 Task: Create in the project AgileImpact in Backlog an issue 'Integrate a new appointment booking feature into an existing service provider mobile application to enhance convenience and scheduling for customers', assign it to team member softage.1@softage.net and change the status to IN PROGRESS. Create in the project AgileImpact in Backlog an issue 'Develop a new tool for automated testing of mobile application usability and user experience', assign it to team member softage.2@softage.net and change the status to IN PROGRESS
Action: Mouse moved to (161, 52)
Screenshot: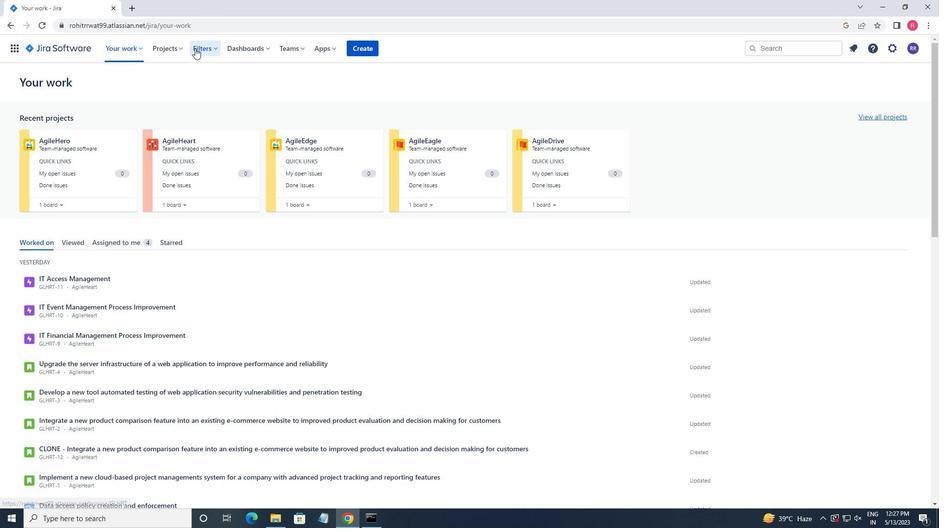 
Action: Mouse pressed left at (161, 52)
Screenshot: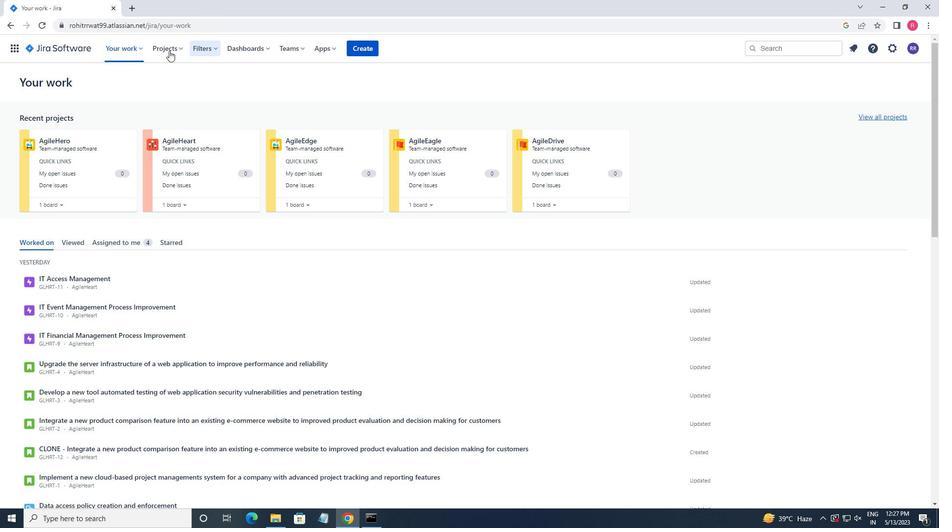 
Action: Mouse moved to (195, 94)
Screenshot: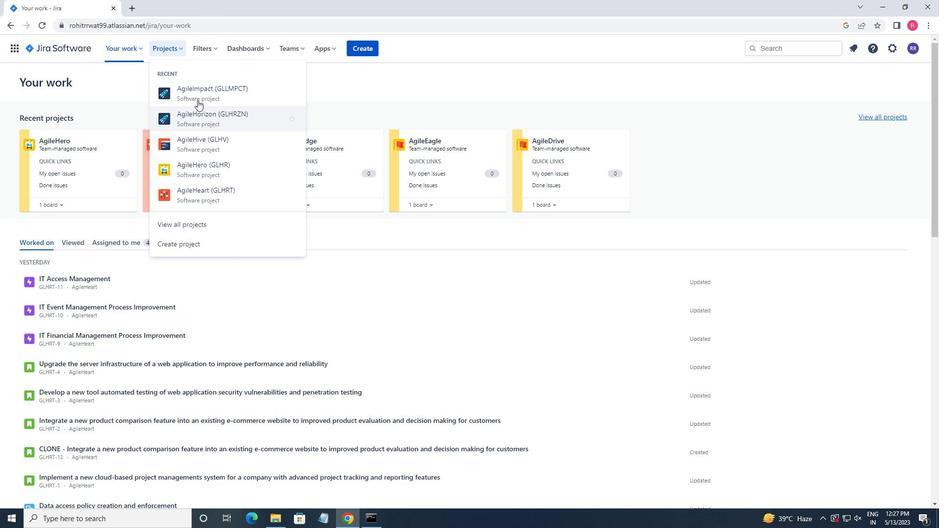 
Action: Mouse pressed left at (195, 94)
Screenshot: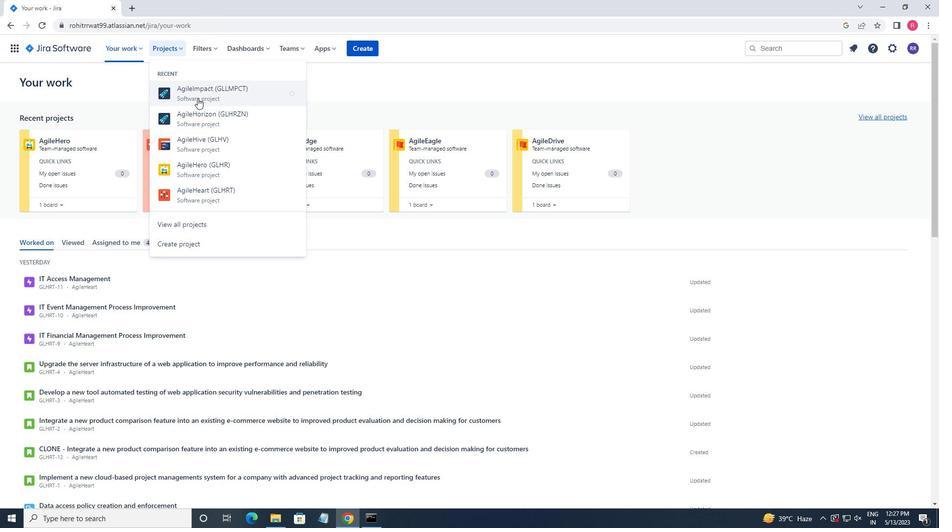 
Action: Mouse moved to (43, 146)
Screenshot: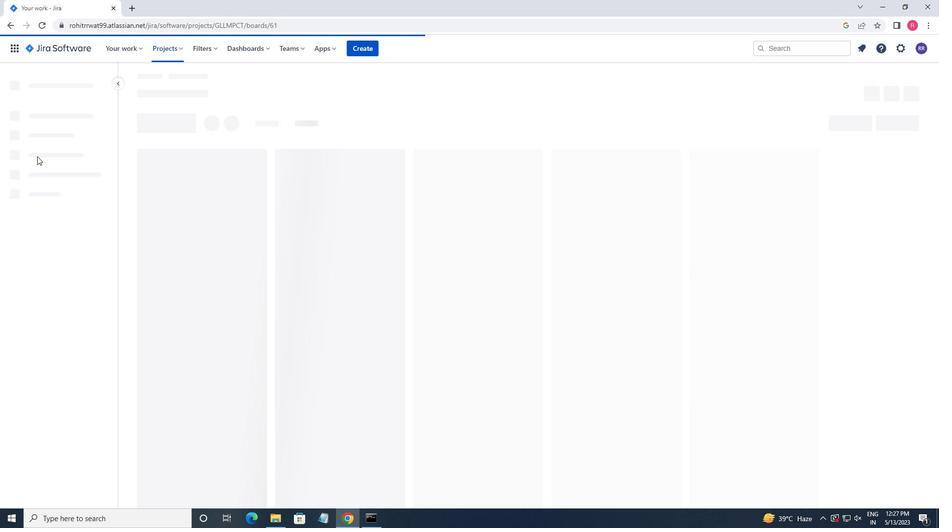 
Action: Mouse pressed left at (43, 146)
Screenshot: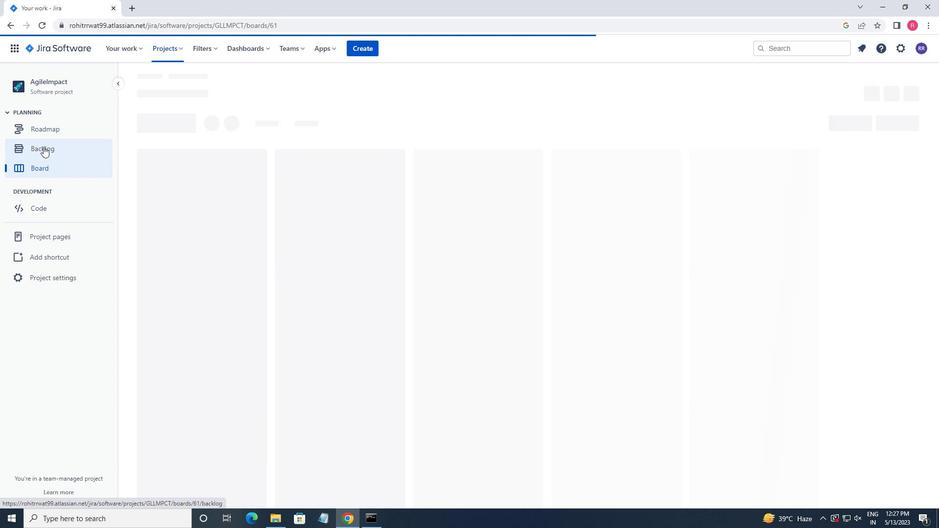 
Action: Mouse moved to (362, 388)
Screenshot: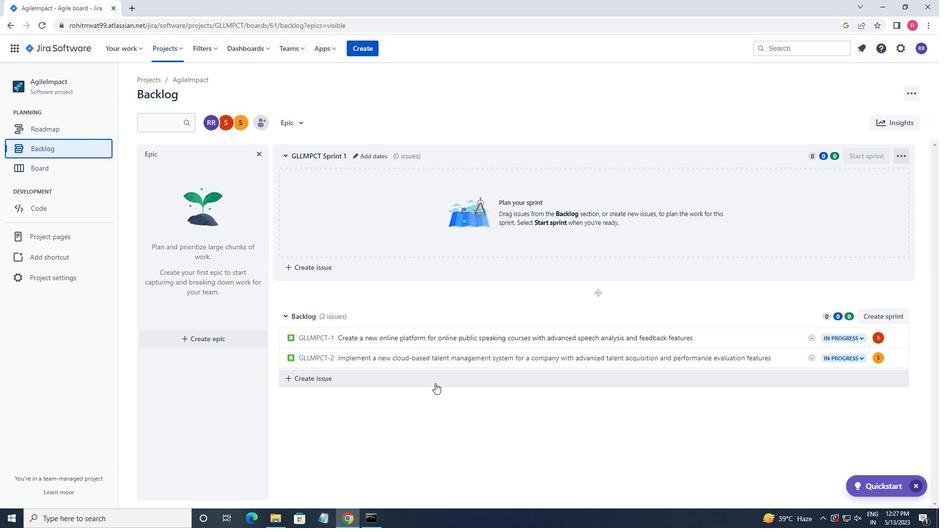 
Action: Mouse pressed left at (362, 388)
Screenshot: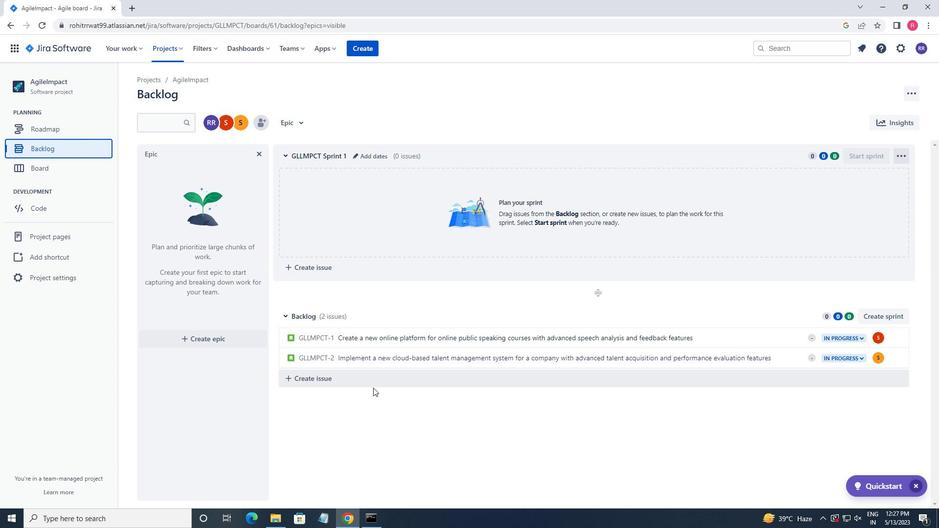 
Action: Mouse moved to (350, 379)
Screenshot: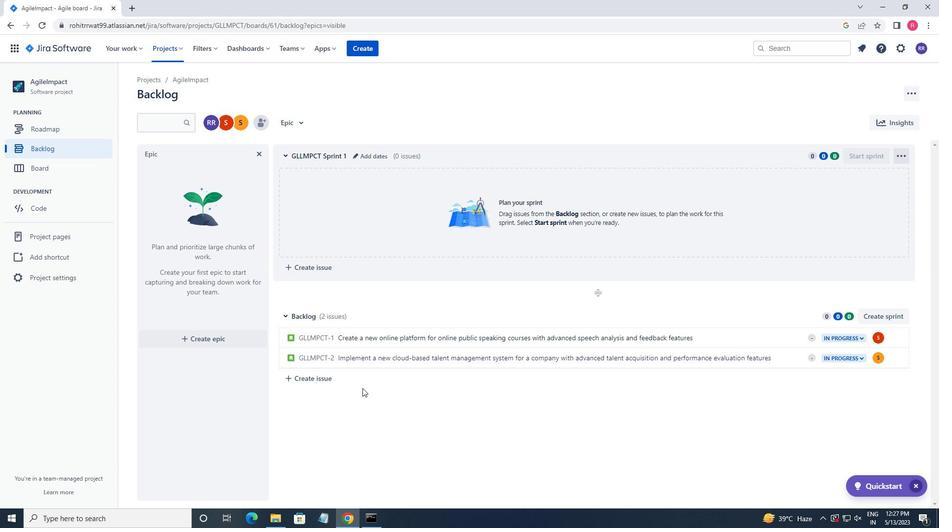 
Action: Mouse pressed left at (350, 379)
Screenshot: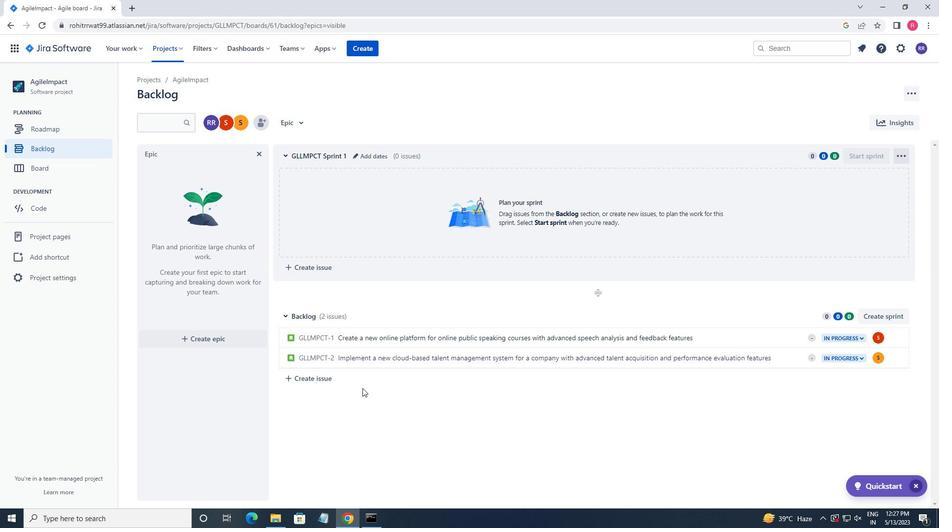 
Action: Key pressed <Key.shift_r>Integrate<Key.space>a<Key.space>new<Key.space>appointement<Key.space>booking<Key.space>feature<Key.space><Key.left><Key.left><Key.left><Key.left><Key.left><Key.left><Key.left><Key.left><Key.left><Key.left><Key.left><Key.left><Key.left><Key.left><Key.left><Key.left><Key.left><Key.left><Key.left><Key.left><Key.left><Key.left><Key.left><Key.left><Key.left><Key.left><Key.left><Key.right><Key.right><Key.right><Key.right><Key.right><Key.right><Key.backspace><Key.right><Key.right><Key.right><Key.right><Key.right><Key.right><Key.right><Key.right><Key.right><Key.right><Key.right><Key.right><Key.right><Key.right><Key.right><Key.right><Key.right><Key.right><Key.right><Key.right><Key.right><Key.right>into<Key.space>and<Key.space>existing<Key.space>
Screenshot: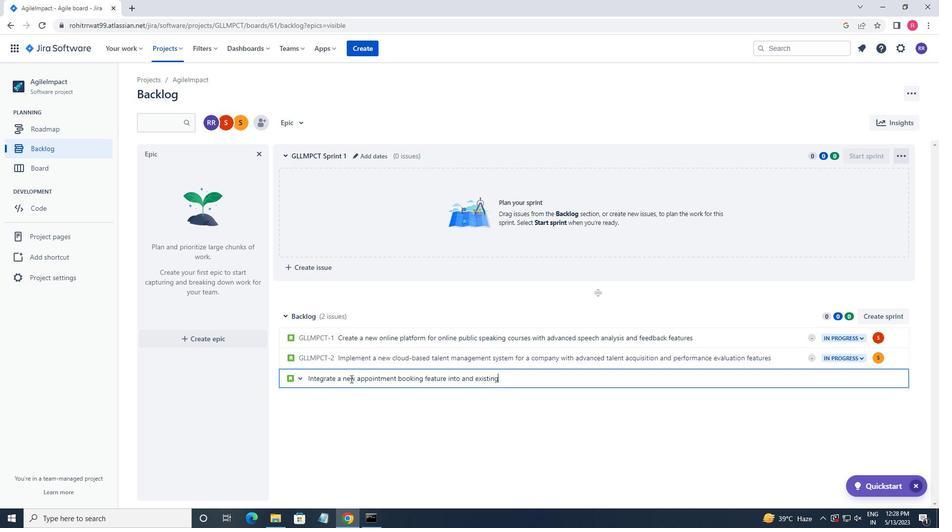 
Action: Mouse moved to (350, 374)
Screenshot: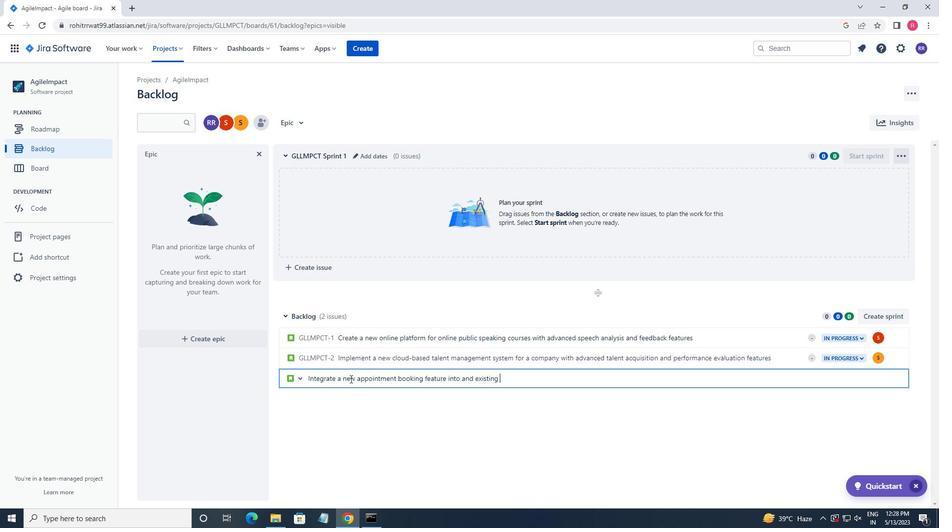
Action: Key pressed srvice<Key.space><Key.backspace>
Screenshot: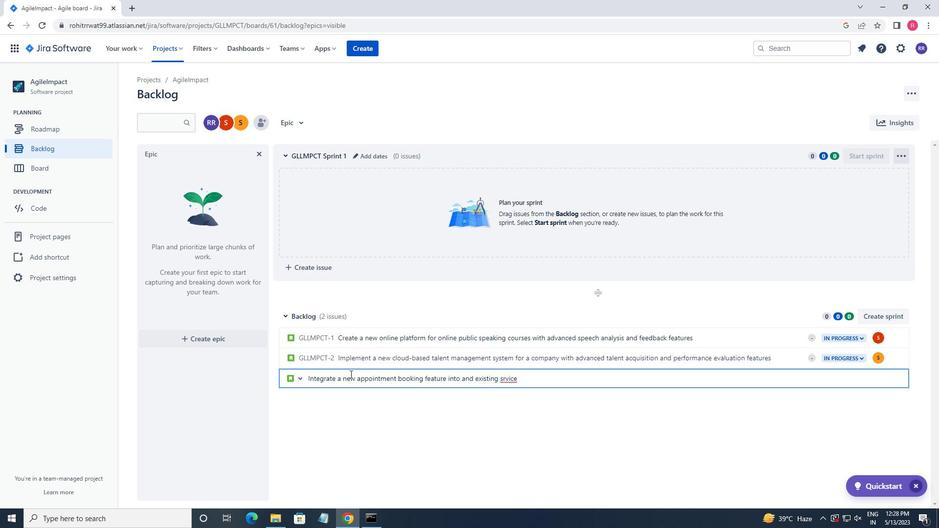 
Action: Mouse moved to (350, 373)
Screenshot: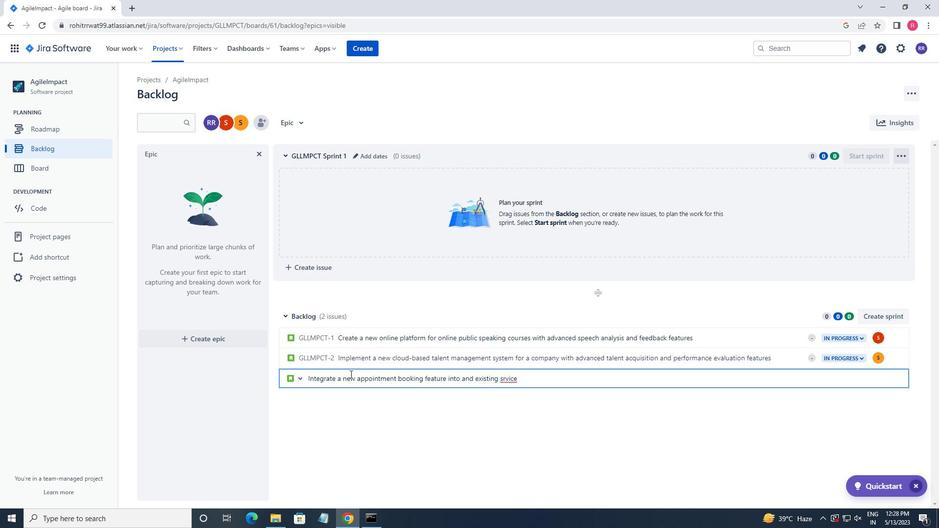 
Action: Key pressed <Key.backspace><Key.backspace><Key.backspace><Key.backspace><Key.backspace>ervice<Key.space>provider<Key.space>mobile<Key.space>applicationn<Key.space><Key.backspace><Key.backspace><Key.space>to<Key.space>enhance<Key.space>
Screenshot: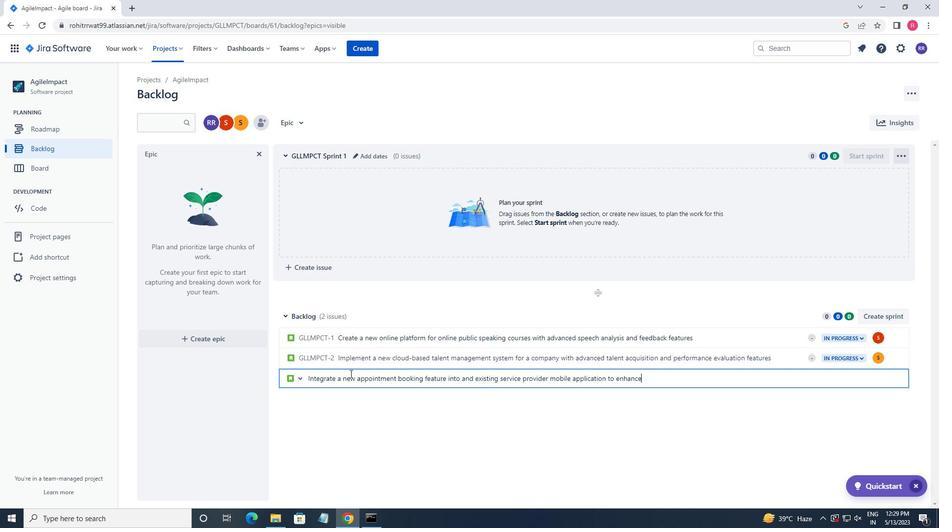 
Action: Mouse moved to (350, 362)
Screenshot: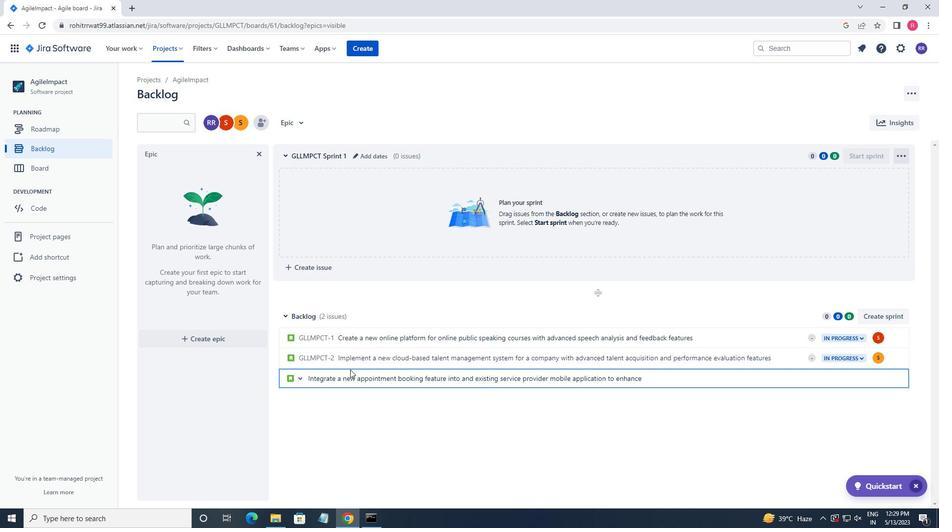
Action: Key pressed conver<Key.backspace>nience<Key.space>and<Key.space>scheduling<Key.space>for<Key.space>custemers<Key.enter>
Screenshot: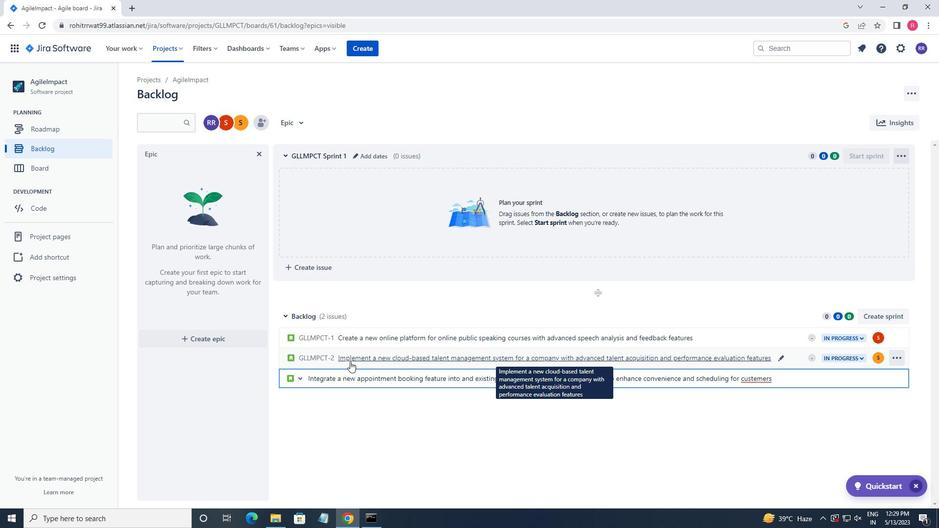 
Action: Mouse moved to (880, 378)
Screenshot: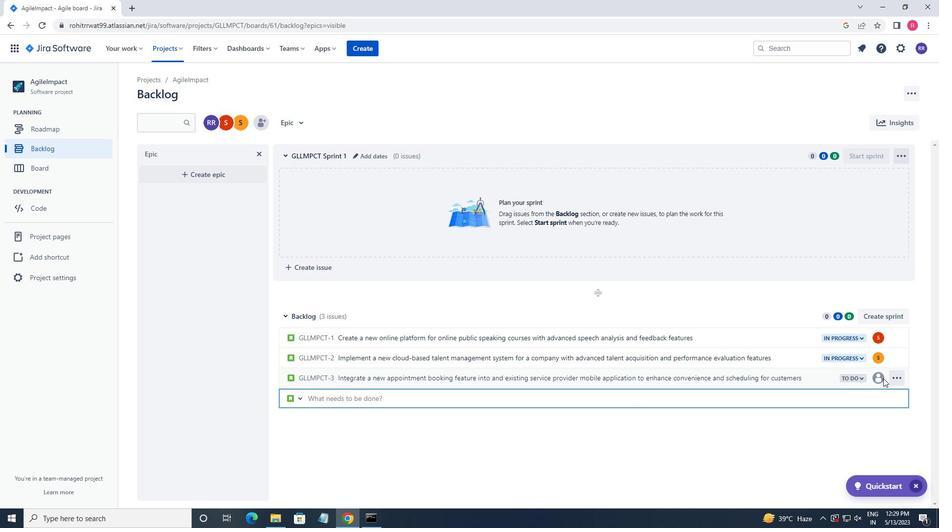 
Action: Mouse pressed left at (880, 378)
Screenshot: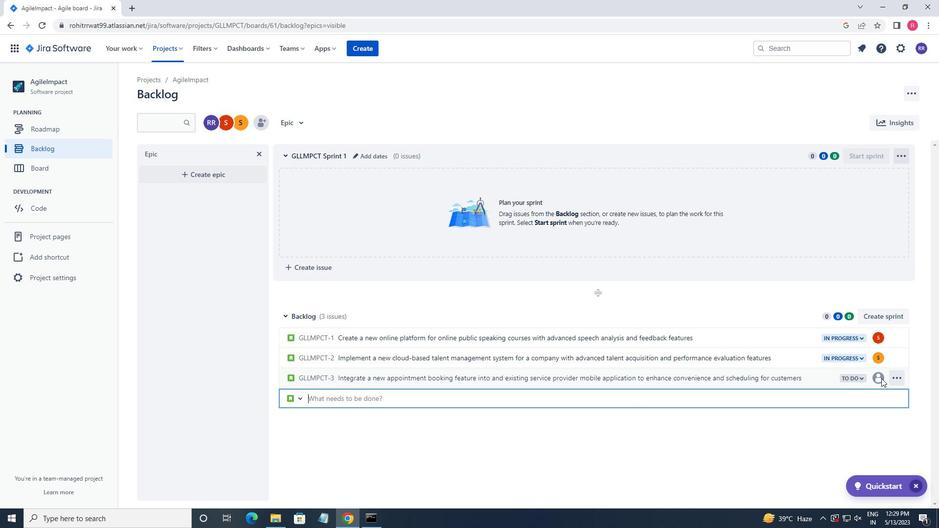 
Action: Mouse moved to (878, 378)
Screenshot: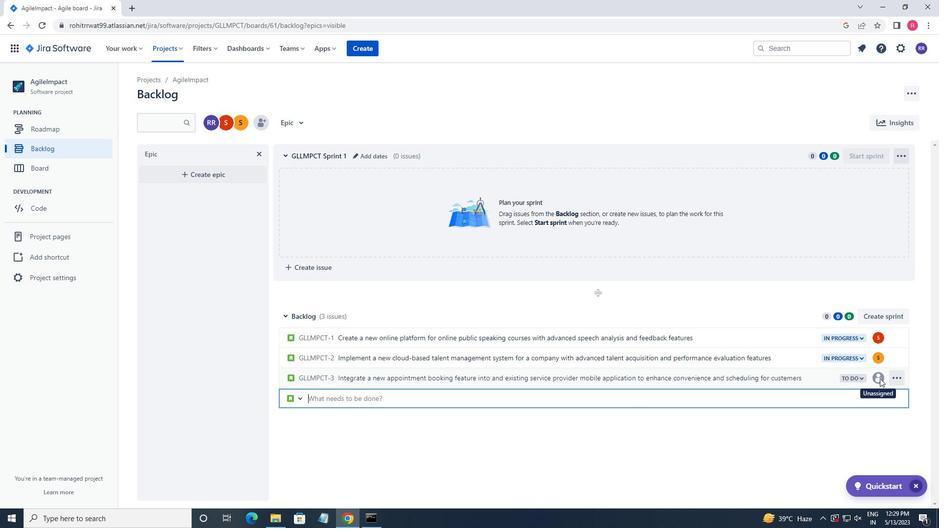 
Action: Mouse pressed left at (878, 378)
Screenshot: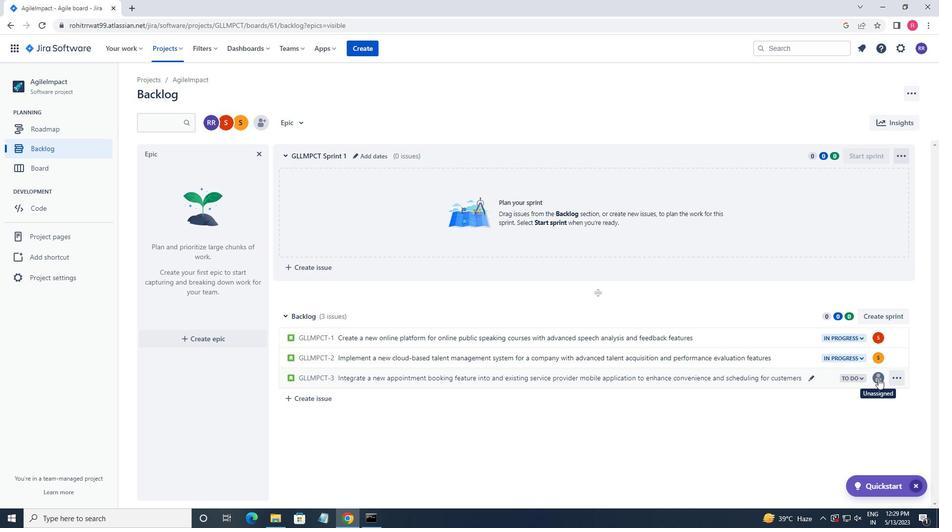
Action: Mouse moved to (812, 334)
Screenshot: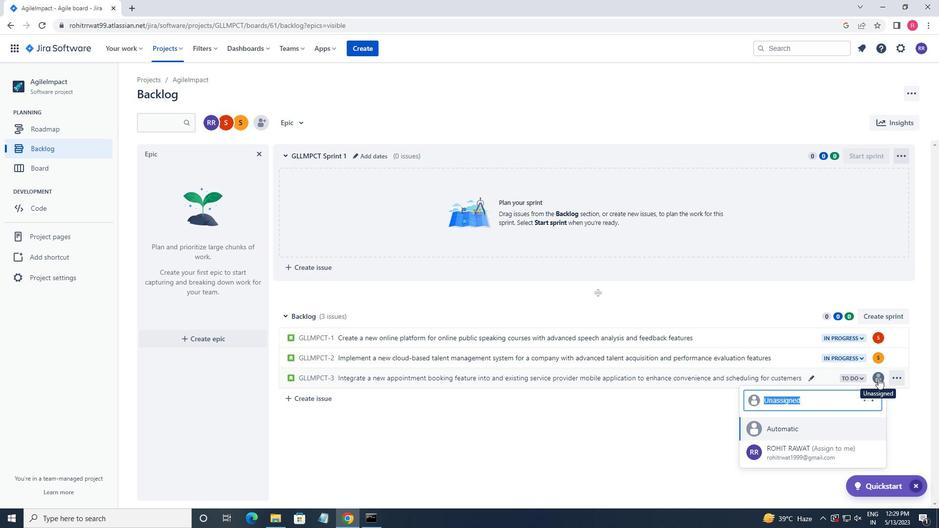 
Action: Key pressed softage.1
Screenshot: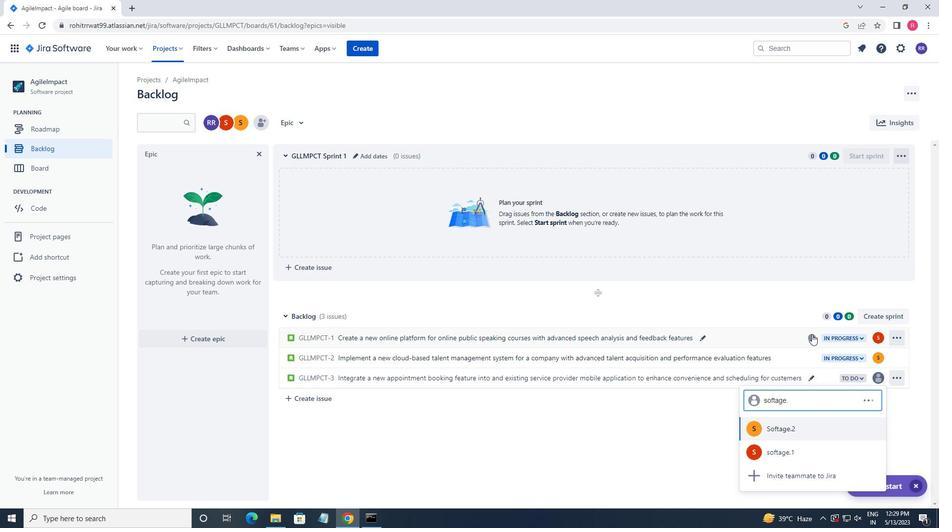 
Action: Mouse moved to (774, 428)
Screenshot: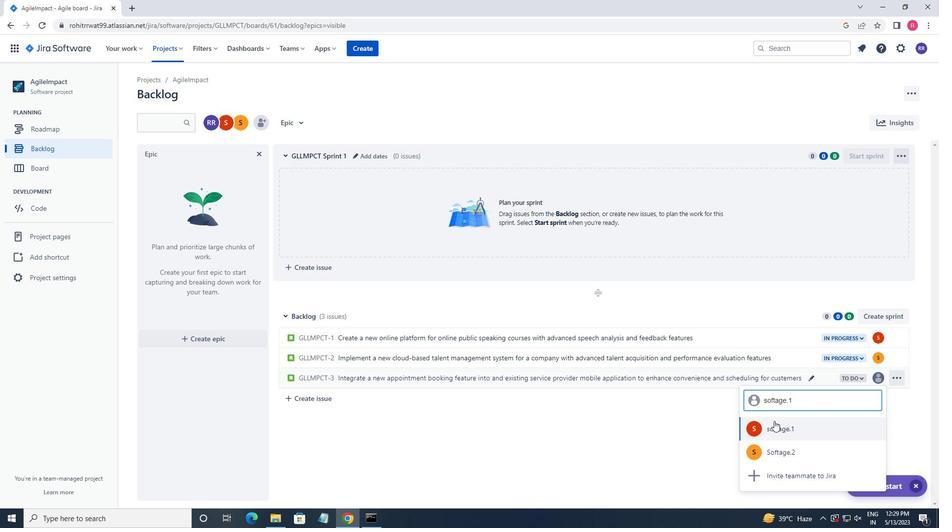 
Action: Mouse pressed left at (774, 428)
Screenshot: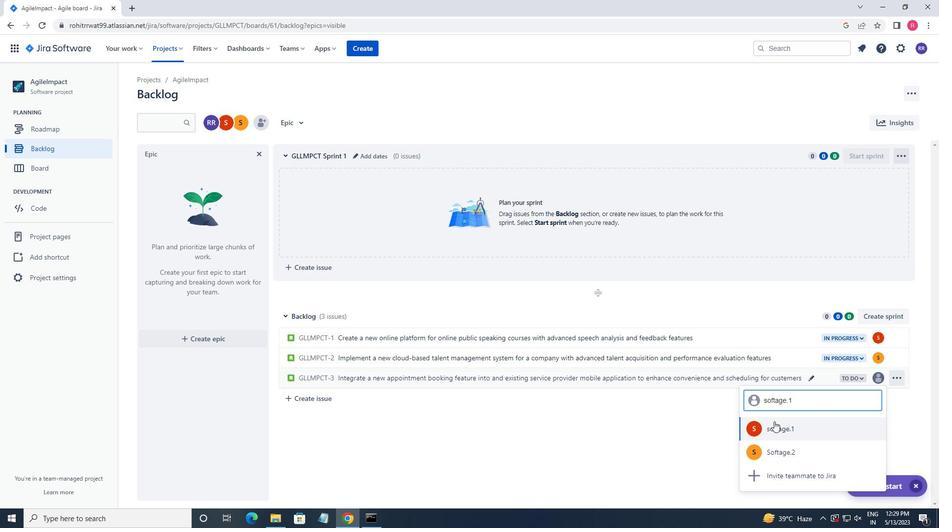 
Action: Mouse moved to (846, 376)
Screenshot: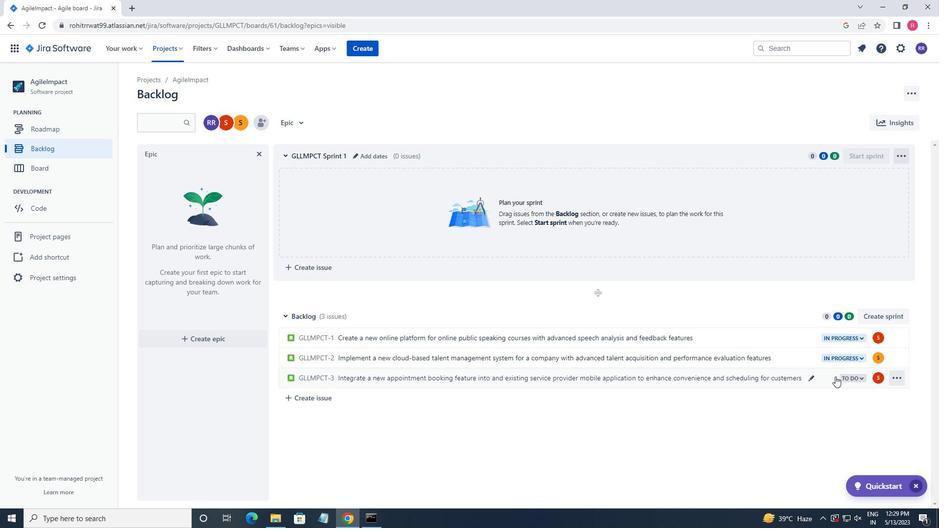 
Action: Mouse pressed left at (846, 376)
Screenshot: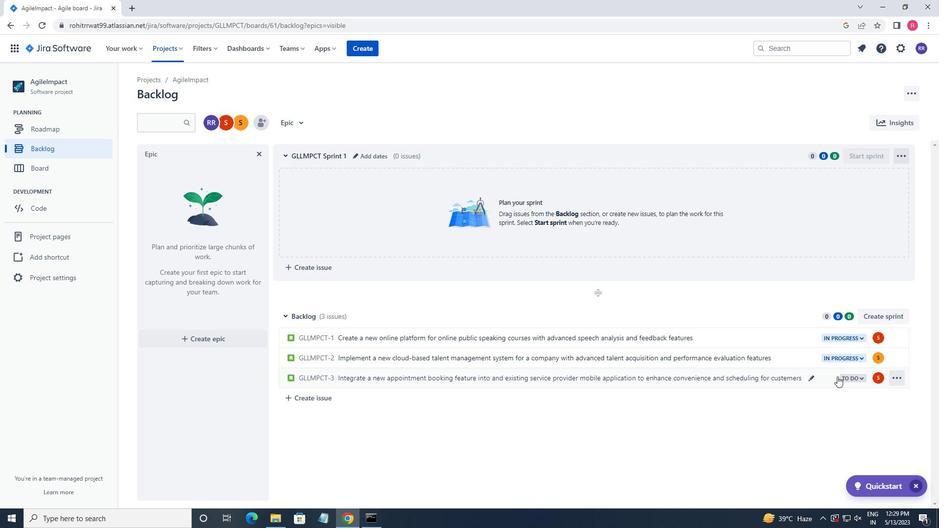 
Action: Mouse moved to (787, 397)
Screenshot: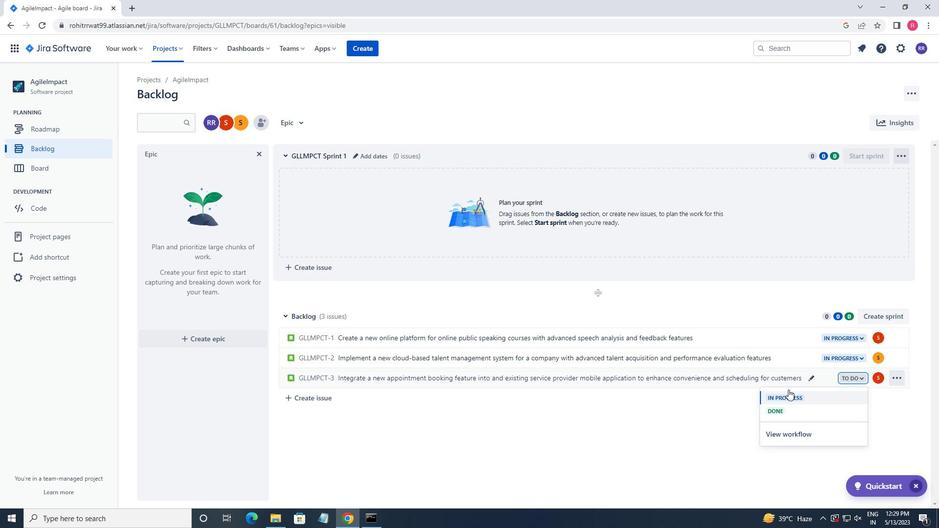 
Action: Mouse pressed left at (787, 397)
Screenshot: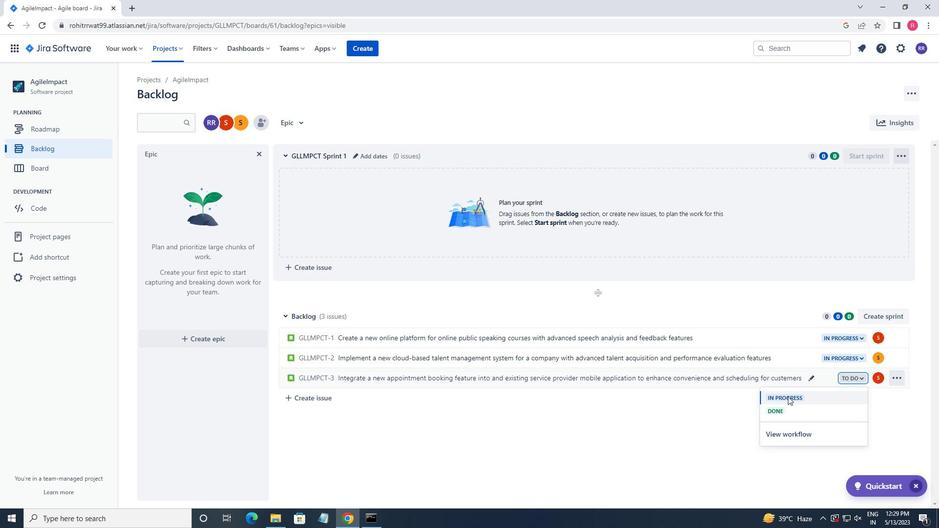 
Action: Mouse moved to (333, 406)
Screenshot: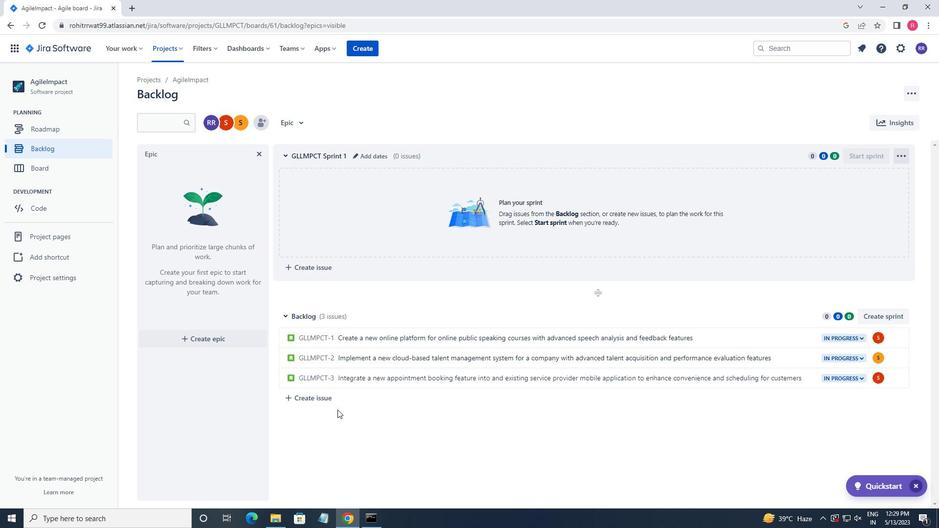 
Action: Mouse pressed left at (333, 406)
Screenshot: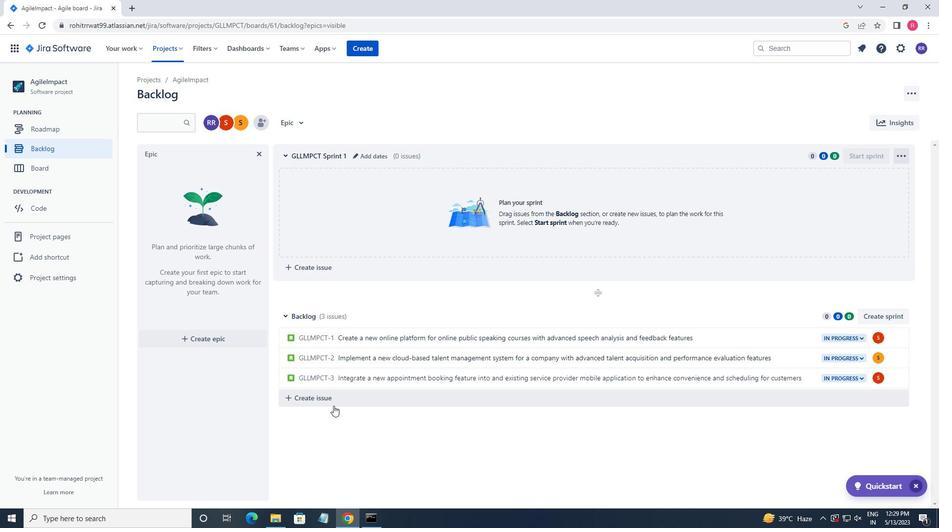 
Action: Key pressed <Key.shift>DEVELOP<Key.space>A<Key.space>NEW<Key.space>TOOL<Key.space>FOR<Key.space>AUTOMATED<Key.space>TESTING<Key.space>OF<Key.space>MOBIKLE<Key.backspace><Key.backspace><Key.backspace>LR<Key.backspace>E<Key.space>APPLIACTION<Key.space>USEA<Key.backspace><Key.backspace><Key.backspace><Key.backspace><Key.backspace><Key.left><Key.left><Key.left><Key.left><Key.left><Key.left><Key.left><Key.right><Key.right><Key.backspace><Key.right>A<Key.right><Key.right><Key.right><Key.right><Key.right><Key.right><Key.right><Key.right><Key.right><Key.right><Key.right><Key.right><Key.space>USABILITY<Key.space>AND<Key.space>USER<Key.space>EXPERIENCE<Key.space><Key.enter>
Screenshot: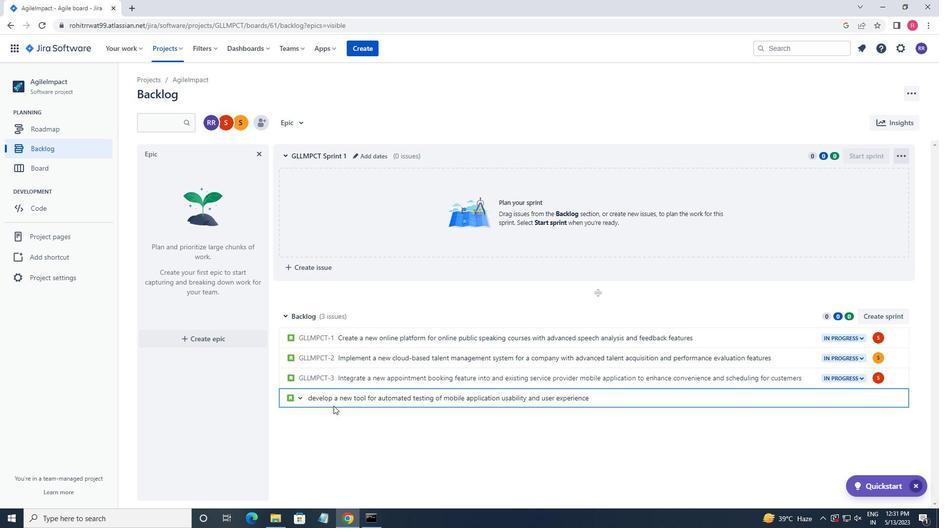 
Action: Mouse moved to (876, 397)
Screenshot: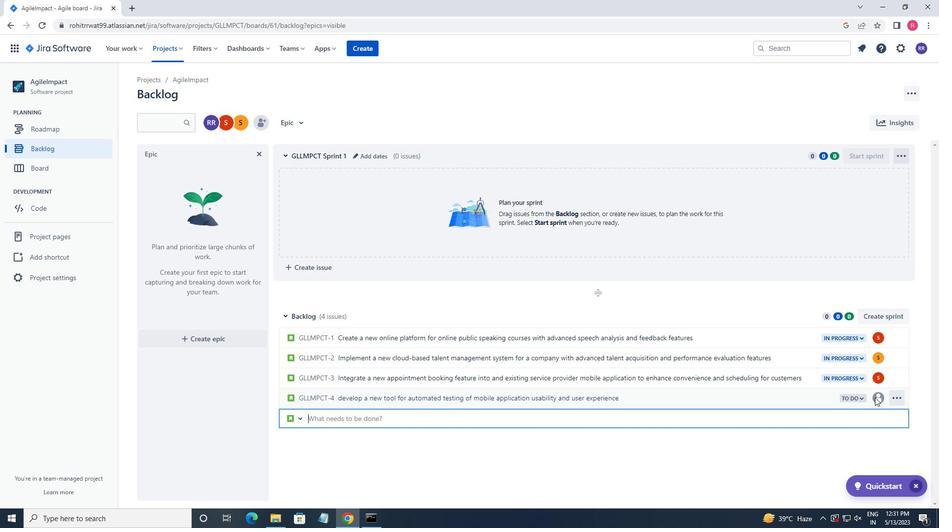 
Action: Mouse pressed left at (876, 397)
Screenshot: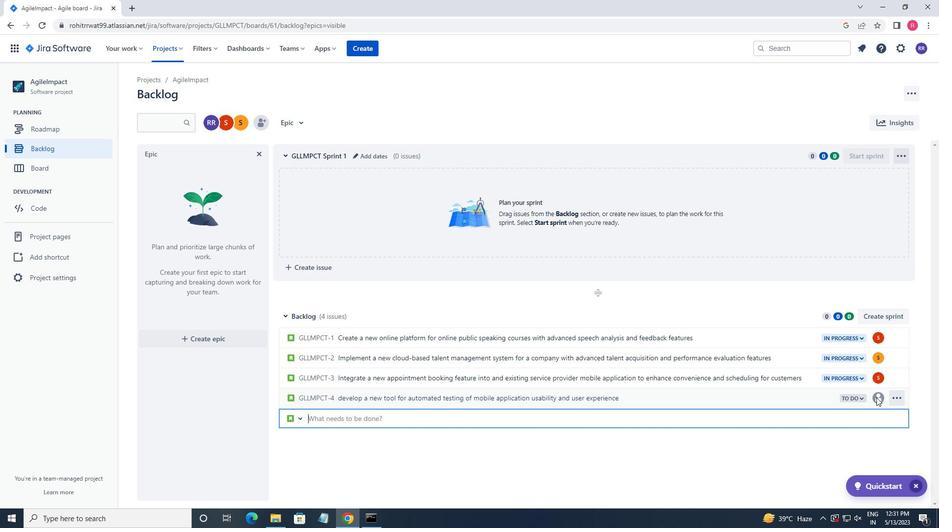 
Action: Mouse moved to (877, 398)
Screenshot: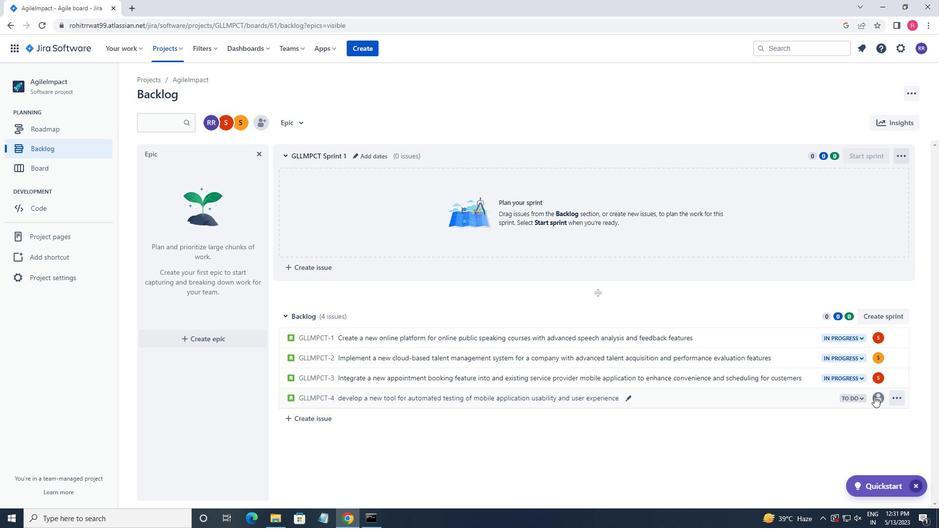 
Action: Mouse pressed left at (877, 398)
Screenshot: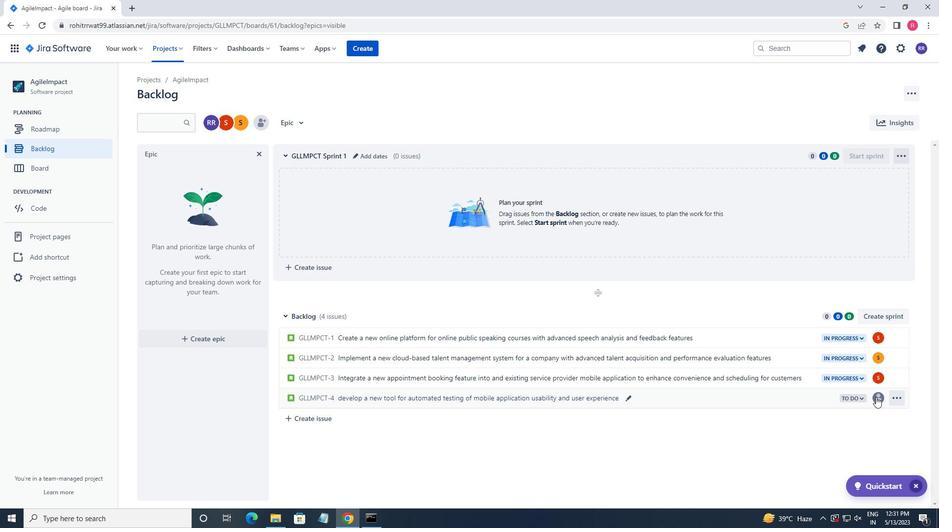 
Action: Mouse moved to (875, 398)
Screenshot: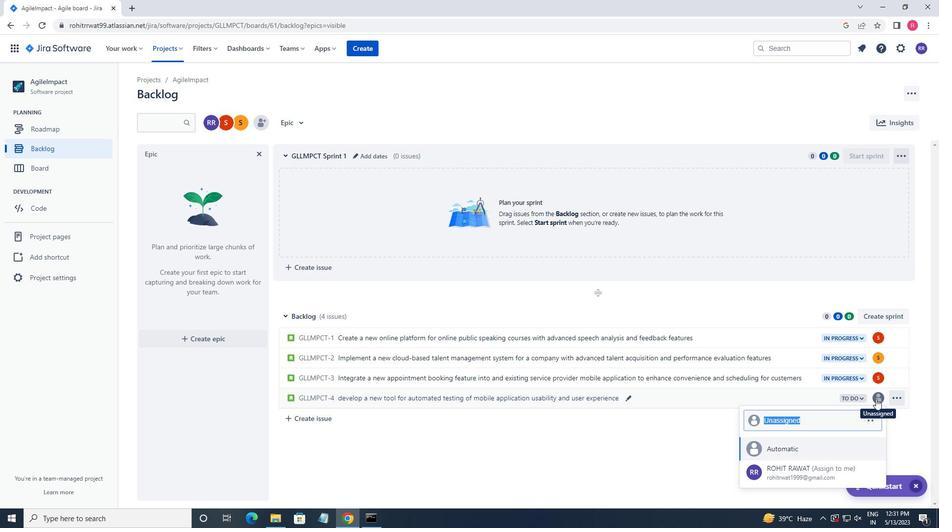 
Action: Key pressed SOFTAG
Screenshot: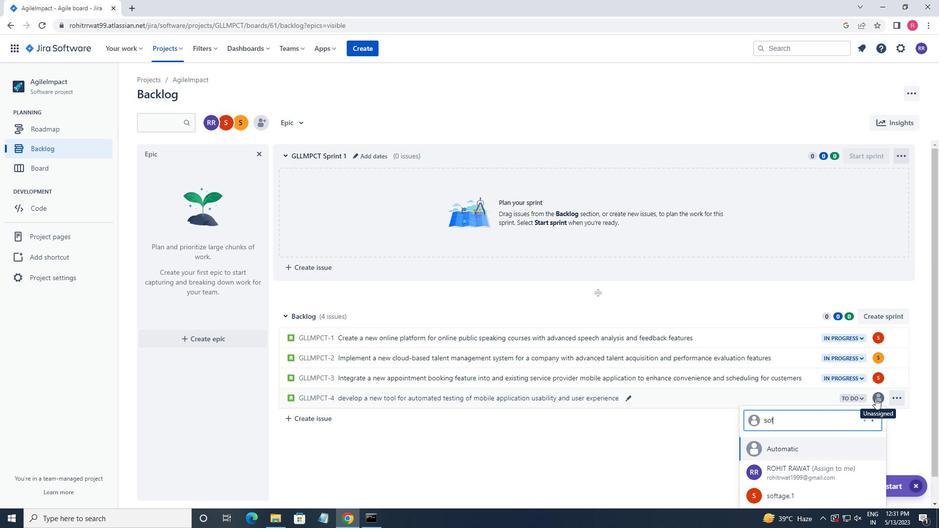 
Action: Mouse moved to (875, 398)
Screenshot: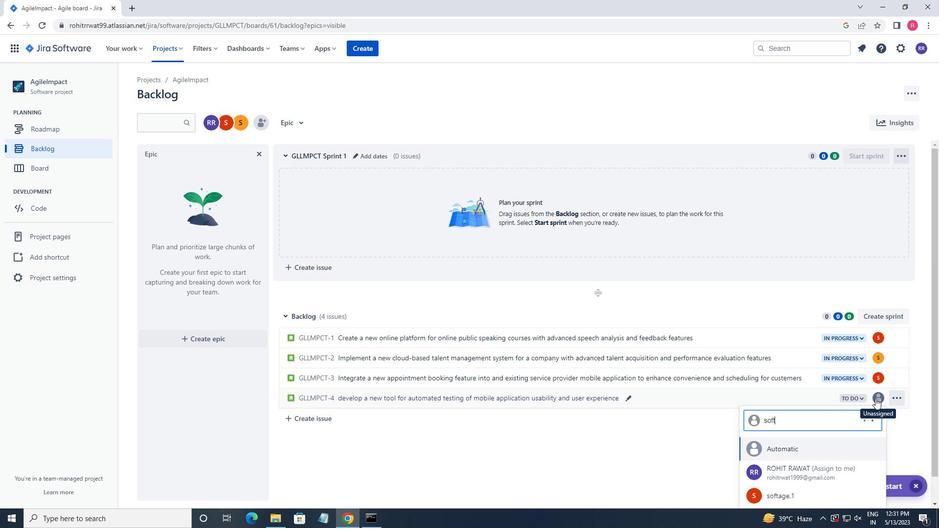 
Action: Key pressed E.2
Screenshot: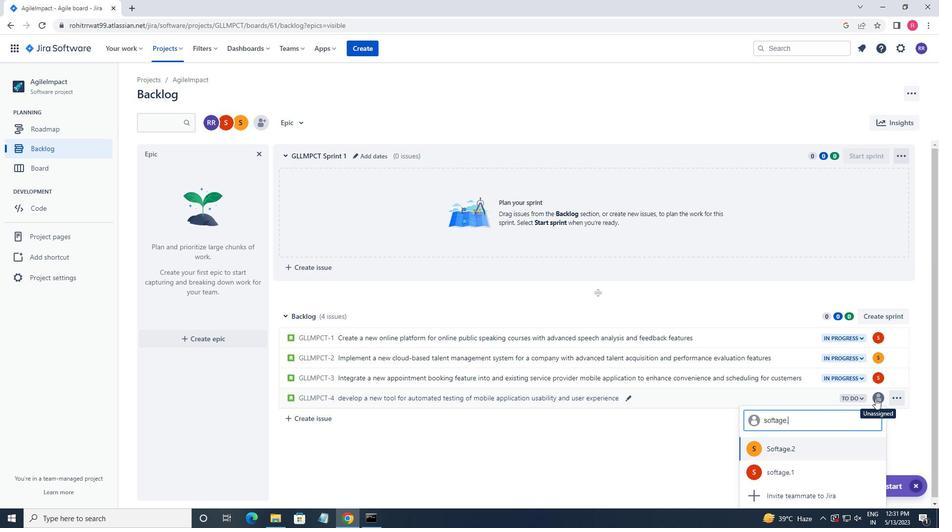 
Action: Mouse moved to (776, 447)
Screenshot: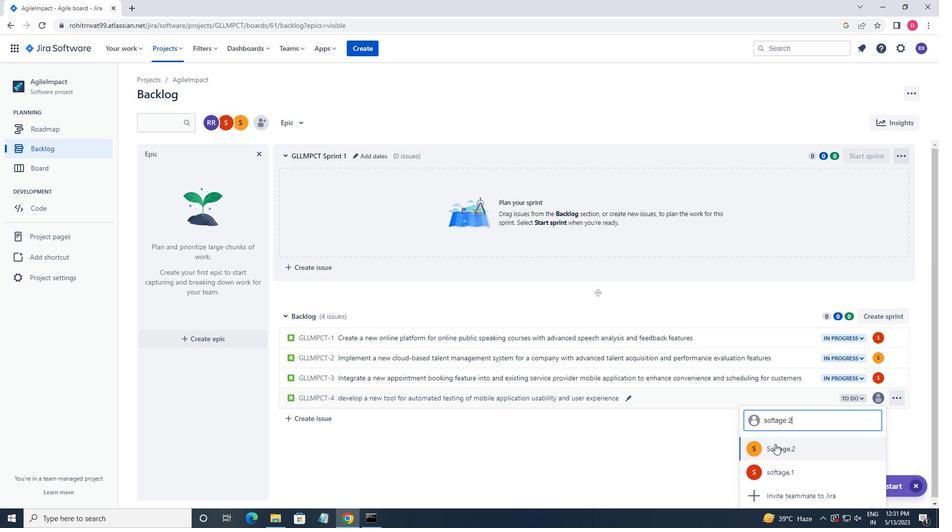 
Action: Mouse pressed left at (776, 447)
Screenshot: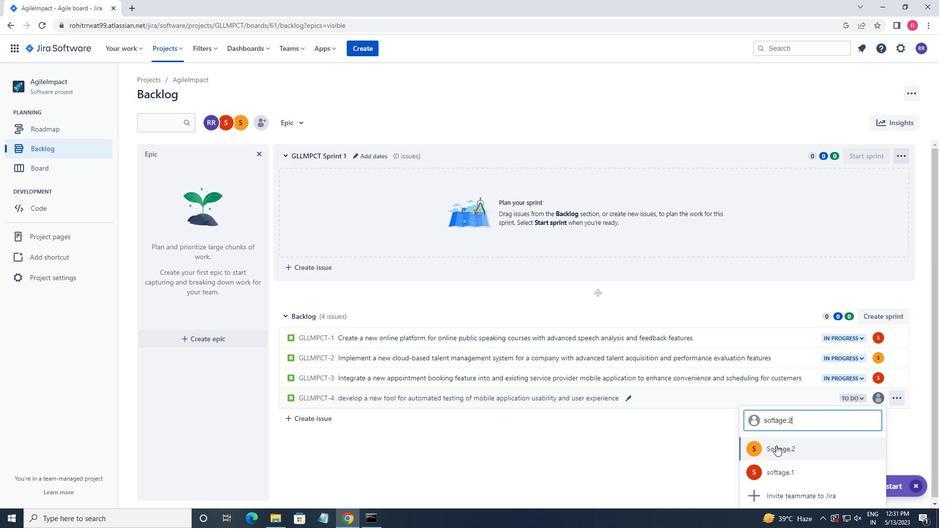 
Action: Mouse moved to (847, 396)
Screenshot: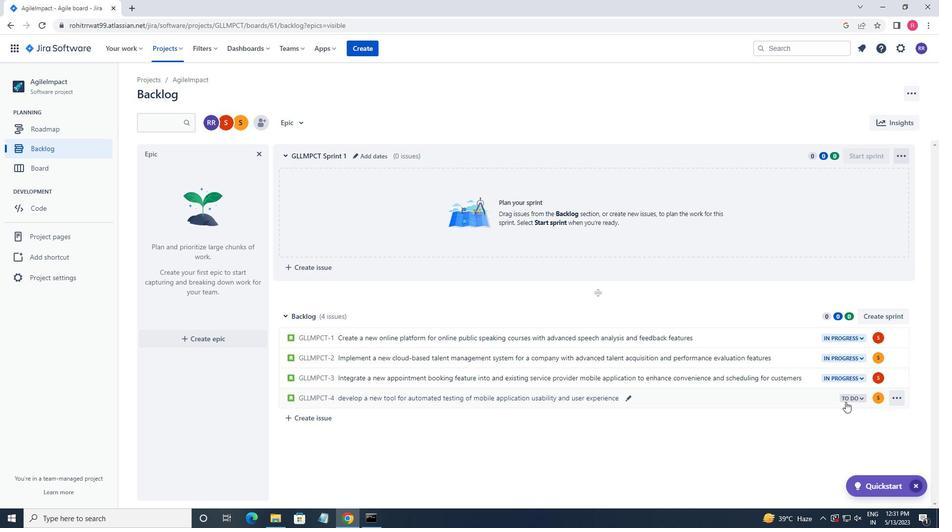 
Action: Mouse pressed left at (847, 396)
Screenshot: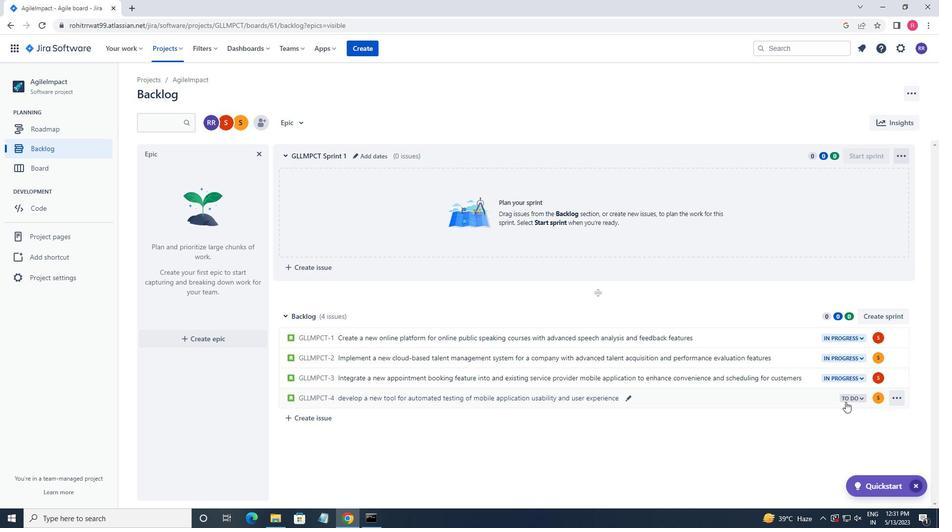 
Action: Mouse moved to (783, 416)
Screenshot: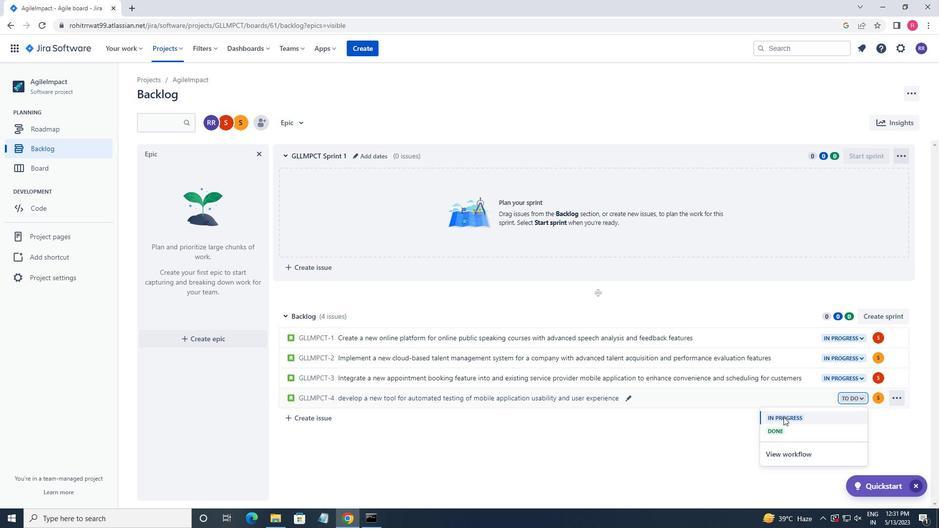 
Action: Mouse pressed left at (783, 416)
Screenshot: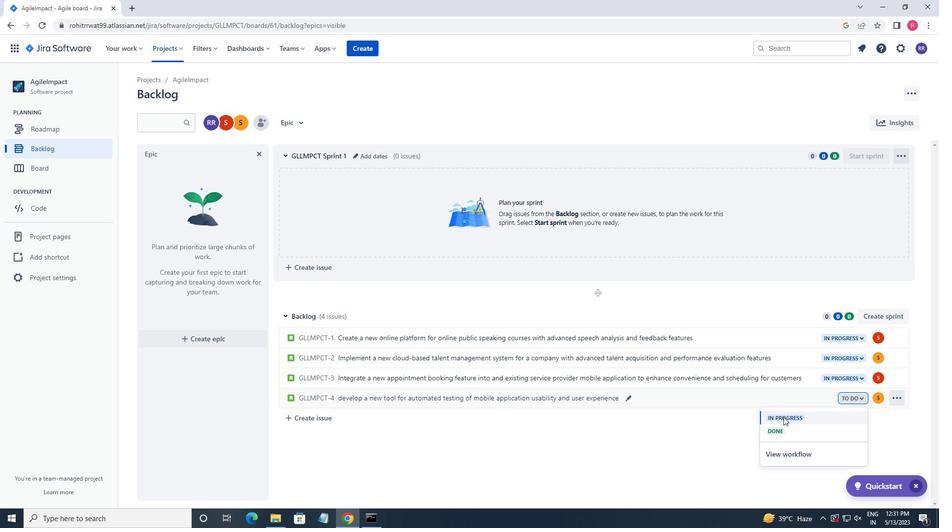 
